 Task: Add Cover Red to Card Card0004 in Board Board0001 in Development in Trello
Action: Mouse moved to (544, 81)
Screenshot: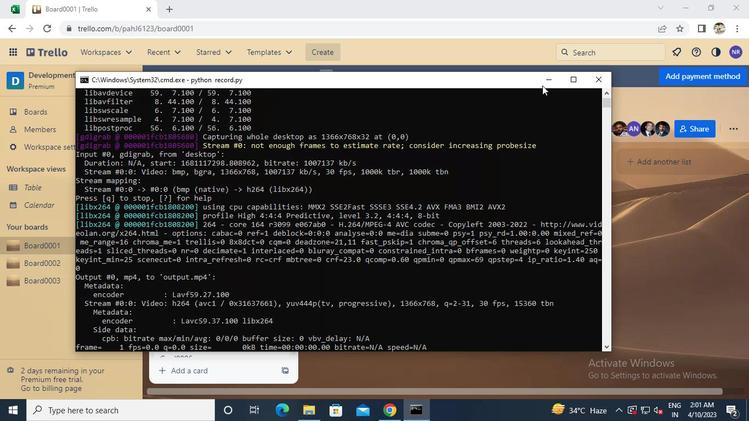 
Action: Mouse pressed left at (544, 81)
Screenshot: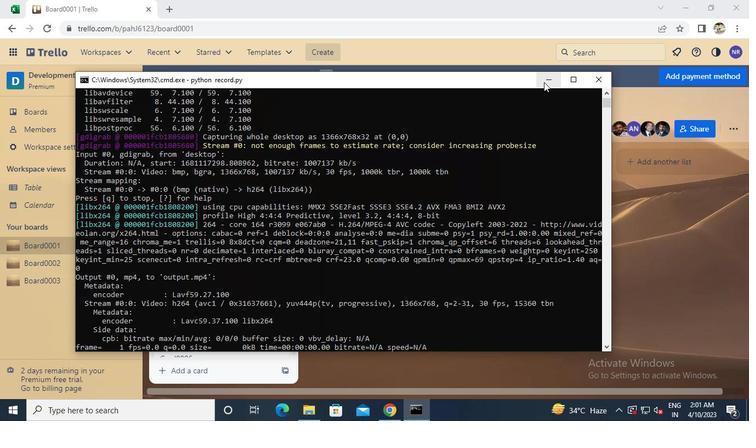 
Action: Mouse moved to (278, 285)
Screenshot: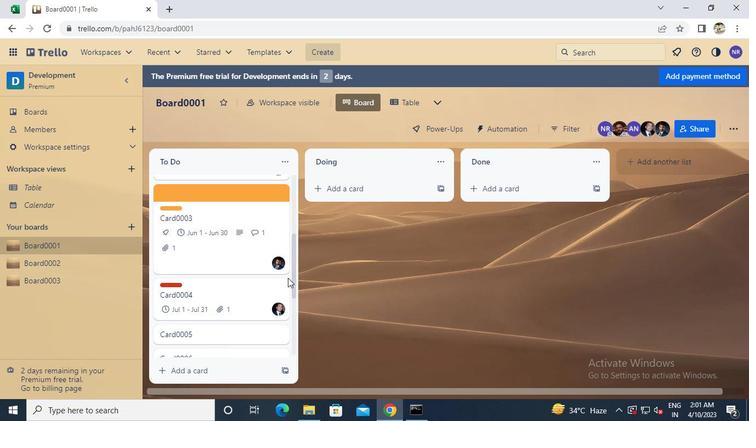 
Action: Mouse pressed left at (278, 285)
Screenshot: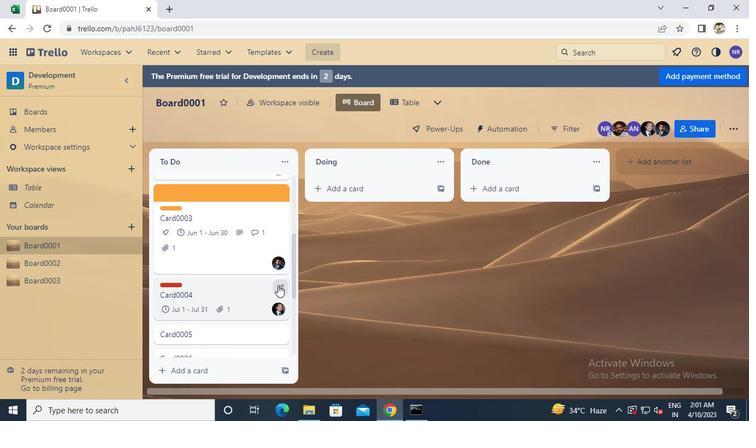 
Action: Mouse moved to (301, 284)
Screenshot: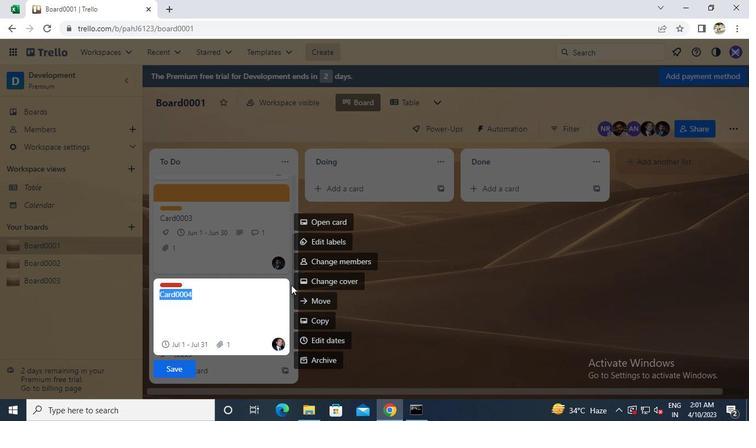 
Action: Mouse pressed left at (301, 284)
Screenshot: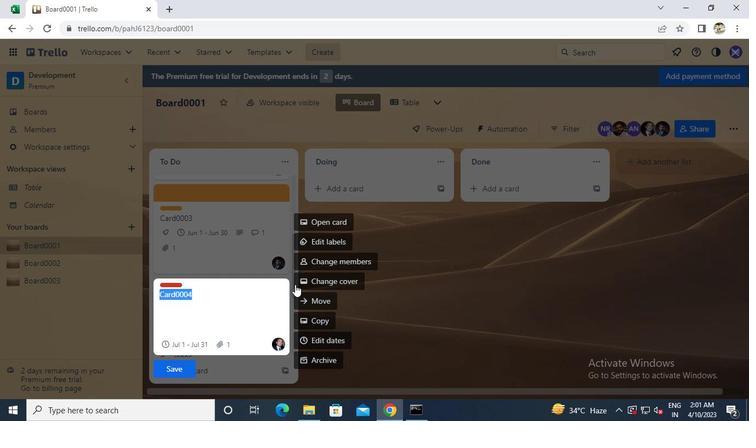 
Action: Mouse moved to (411, 171)
Screenshot: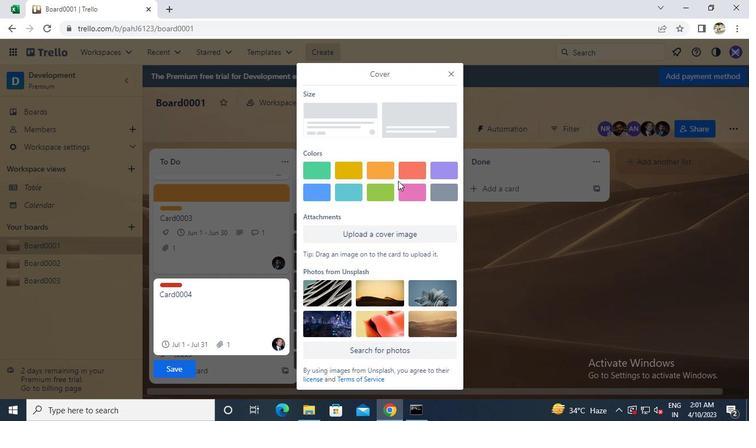 
Action: Mouse pressed left at (411, 171)
Screenshot: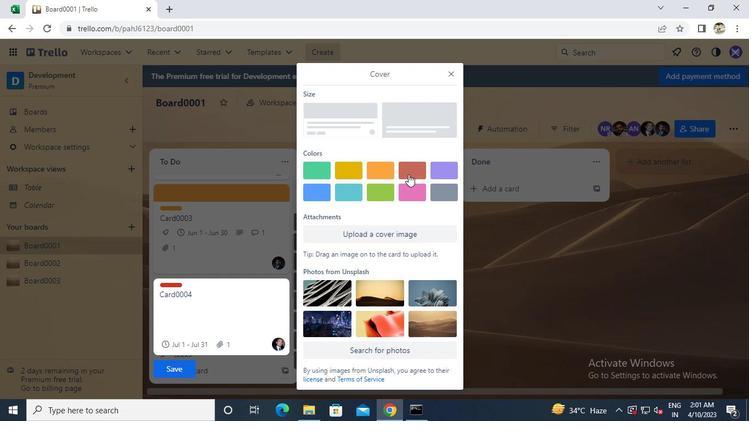 
Action: Mouse moved to (168, 388)
Screenshot: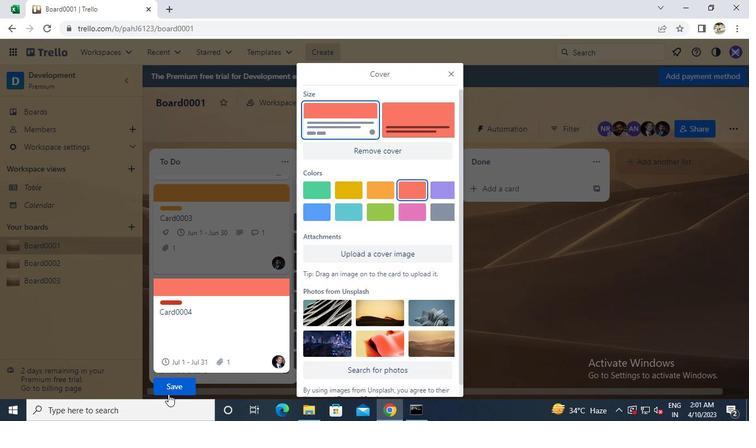 
Action: Mouse pressed left at (168, 388)
Screenshot: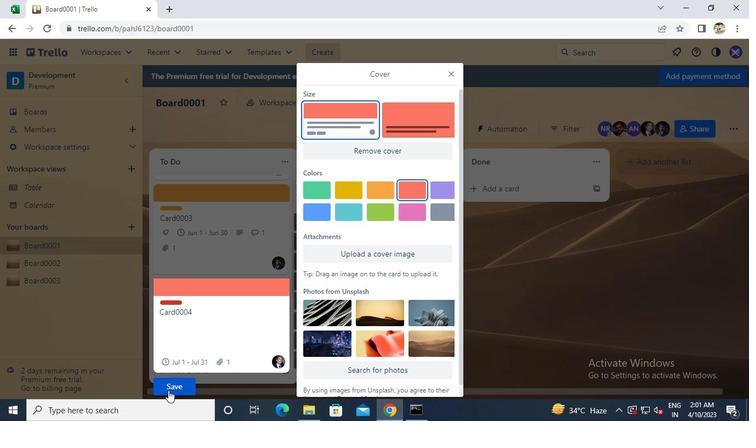 
Action: Mouse moved to (413, 410)
Screenshot: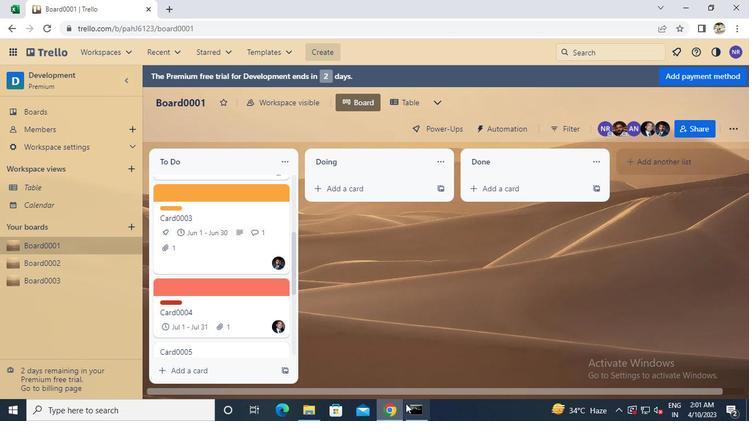 
Action: Mouse pressed left at (413, 410)
Screenshot: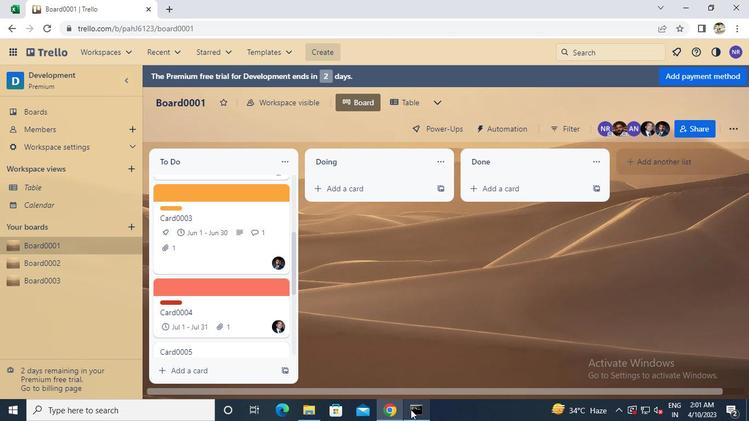 
Action: Mouse moved to (599, 77)
Screenshot: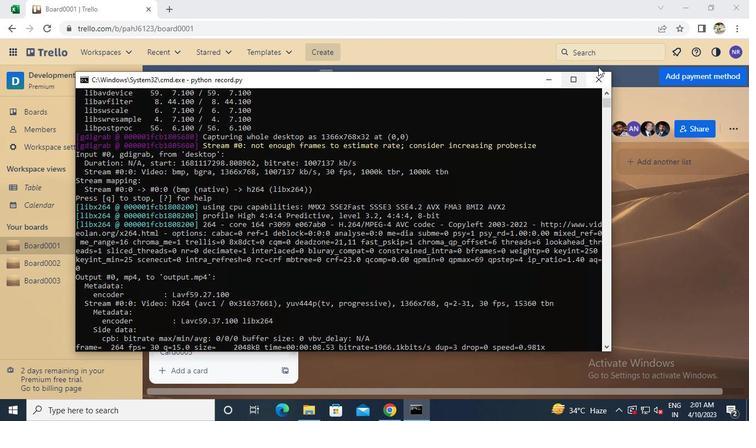 
Action: Mouse pressed left at (599, 77)
Screenshot: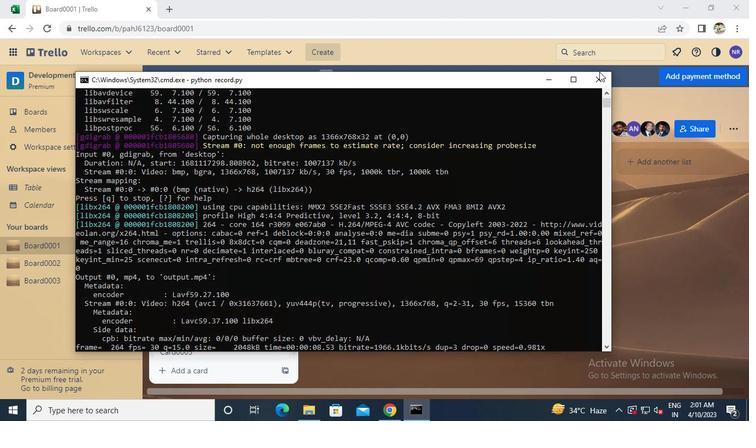 
